 Task: Choose the card "FARMLAND" for your new game.
Action: Mouse moved to (669, 513)
Screenshot: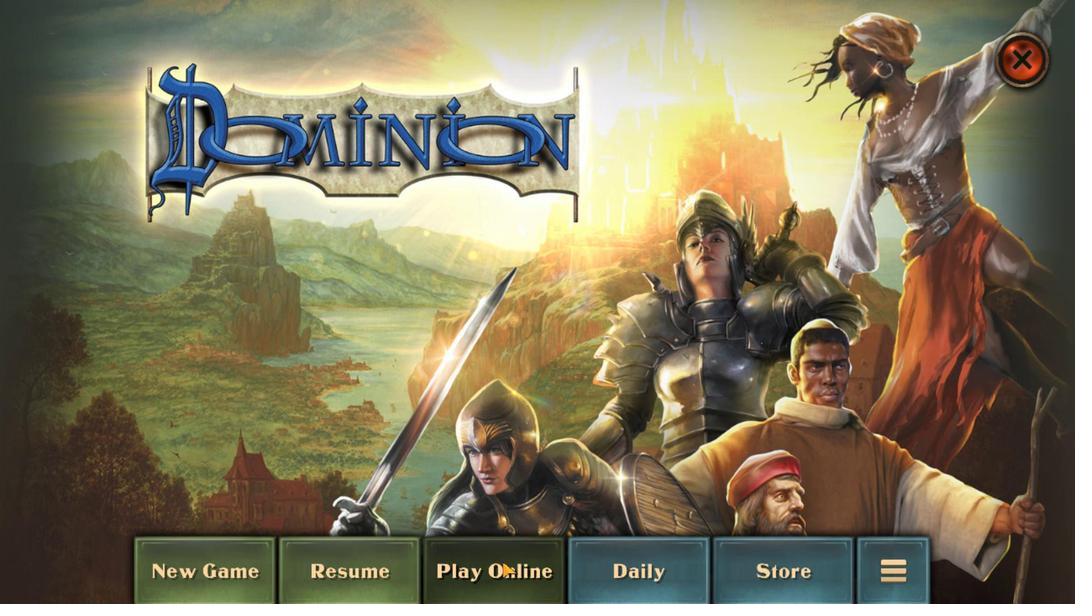 
Action: Mouse pressed left at (669, 513)
Screenshot: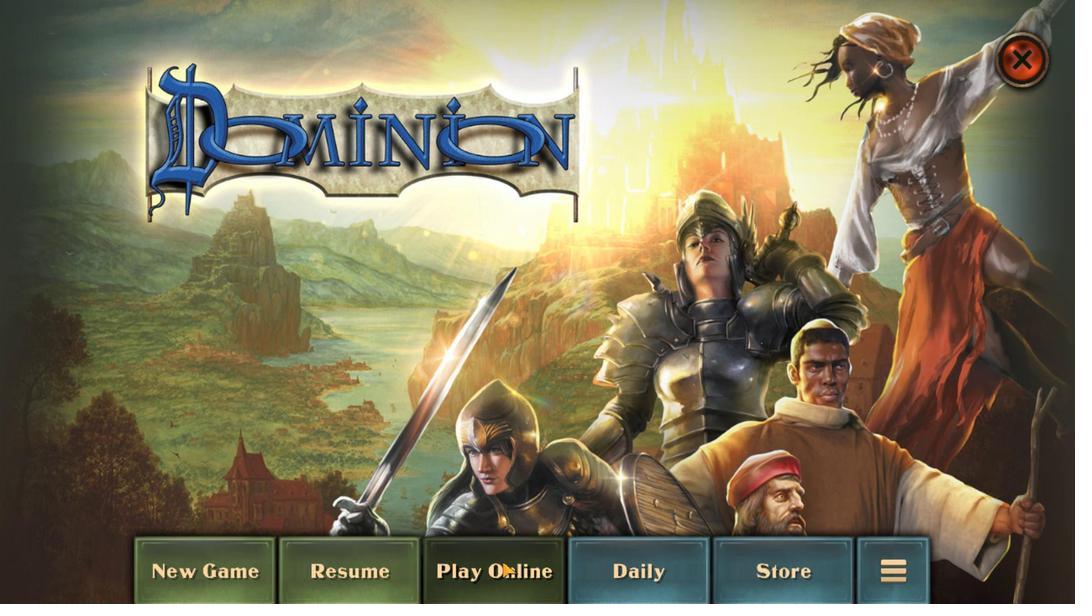 
Action: Mouse moved to (688, 274)
Screenshot: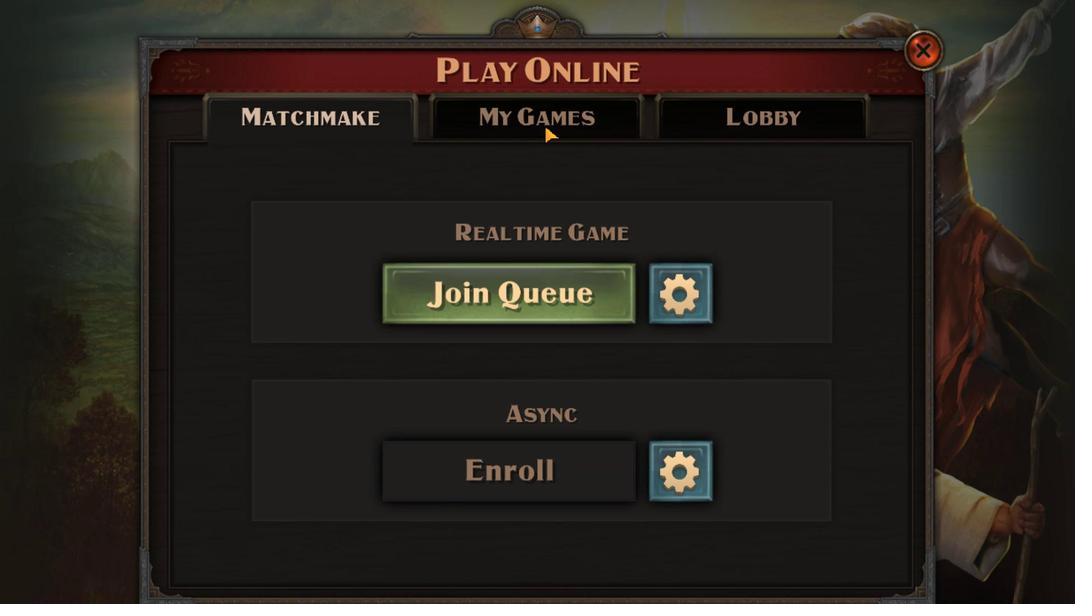 
Action: Mouse pressed left at (688, 274)
Screenshot: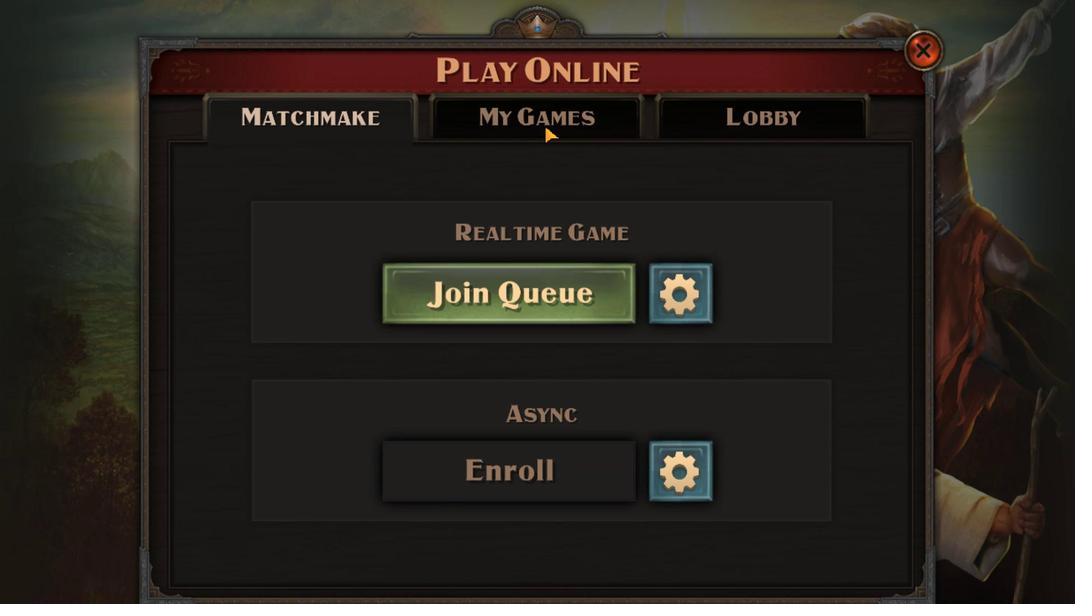 
Action: Mouse moved to (801, 460)
Screenshot: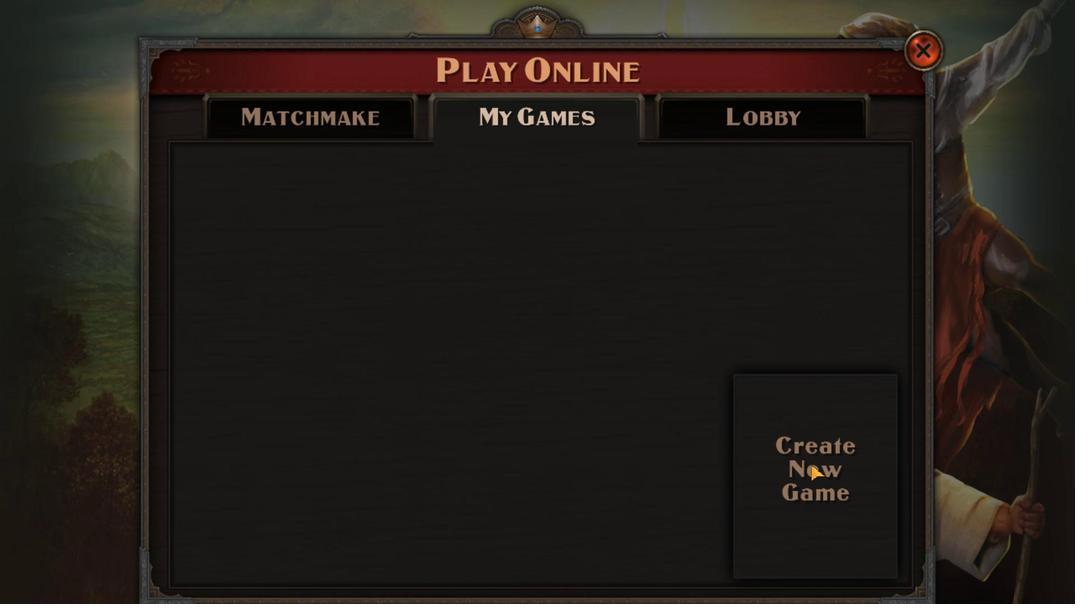 
Action: Mouse pressed left at (801, 460)
Screenshot: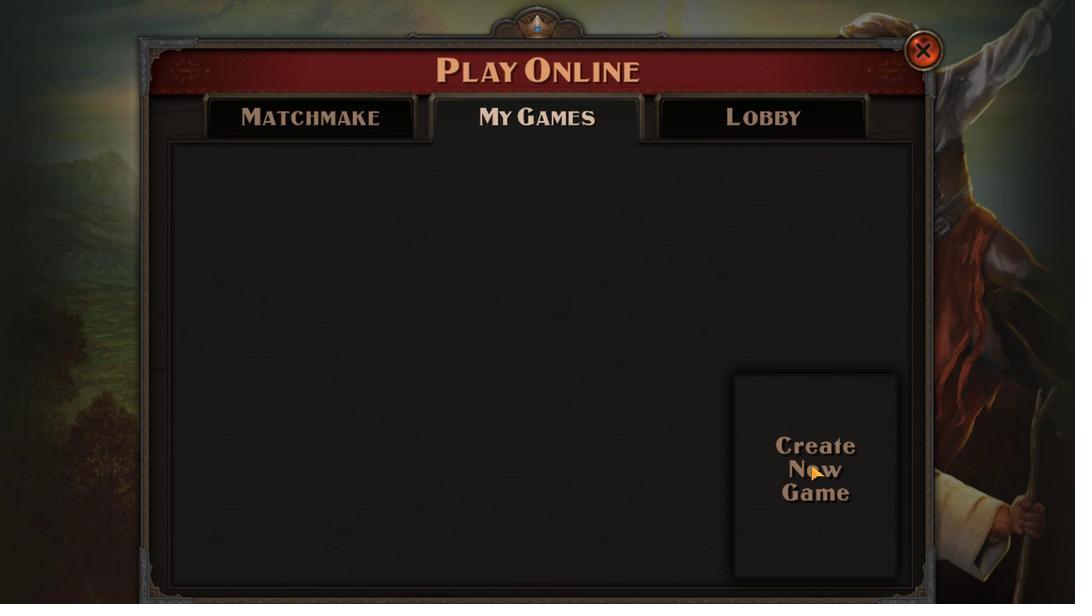 
Action: Mouse moved to (646, 271)
Screenshot: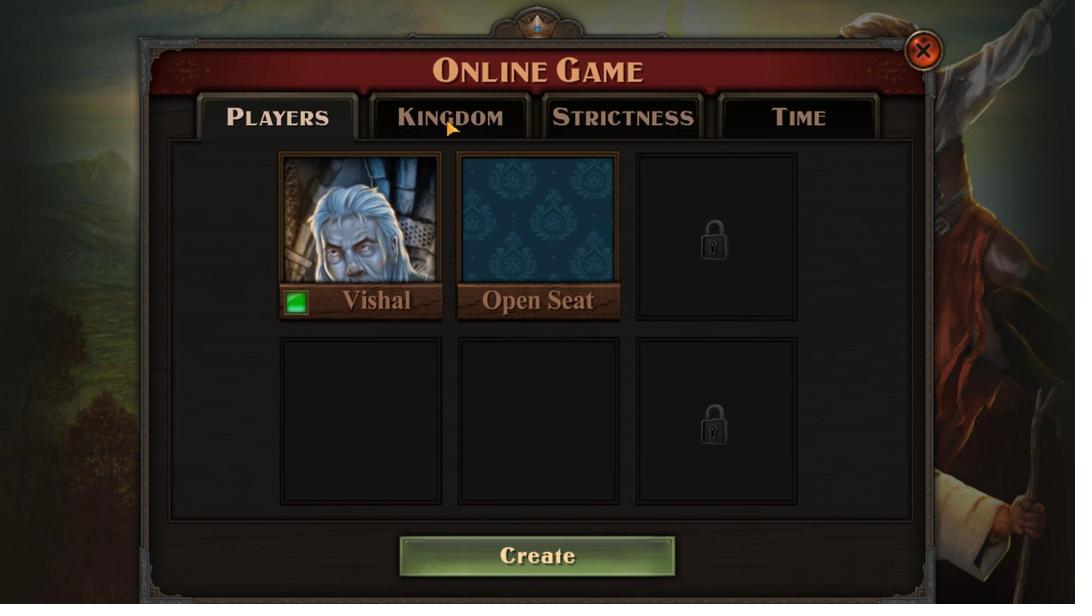 
Action: Mouse pressed left at (646, 271)
Screenshot: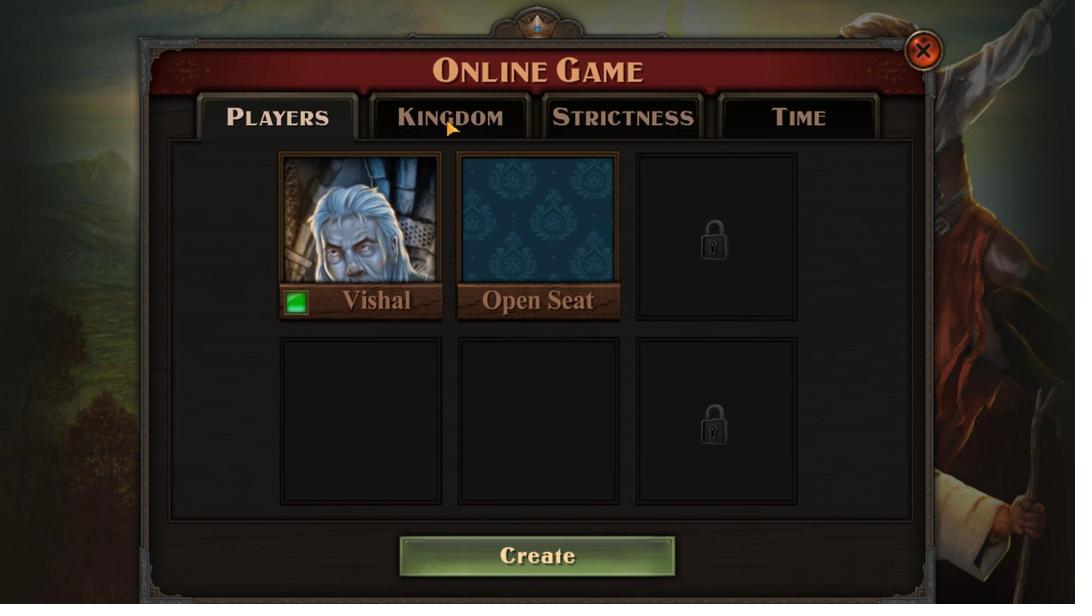 
Action: Mouse moved to (749, 311)
Screenshot: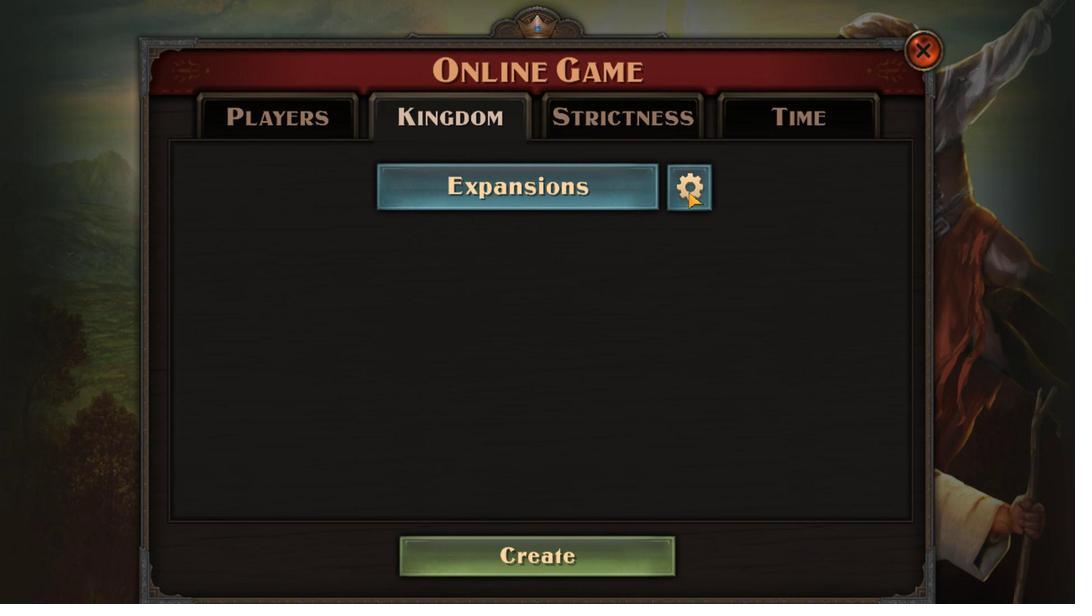 
Action: Mouse pressed left at (749, 311)
Screenshot: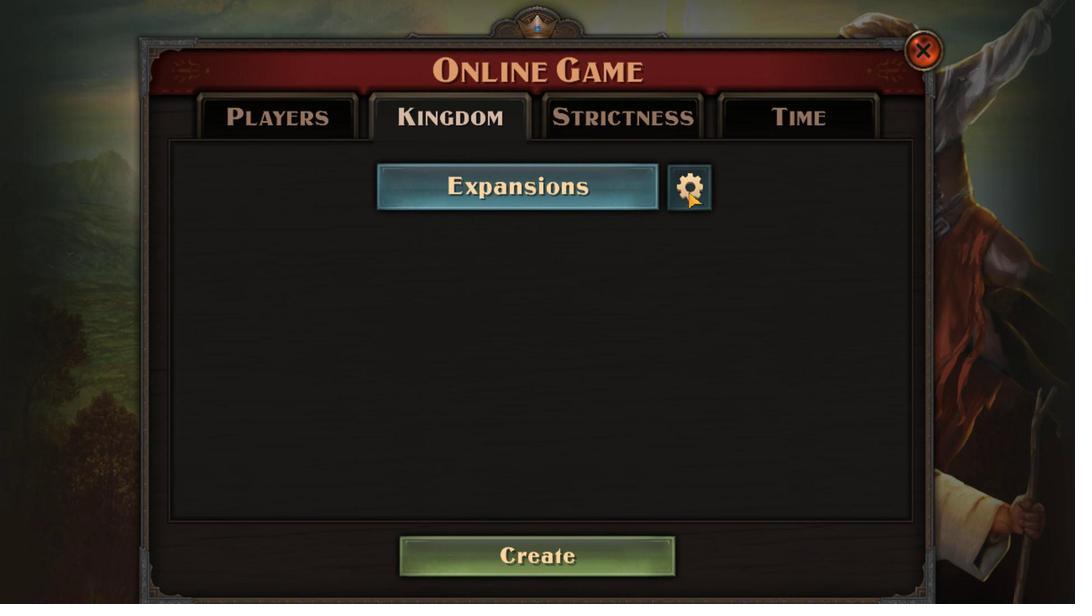 
Action: Mouse moved to (740, 314)
Screenshot: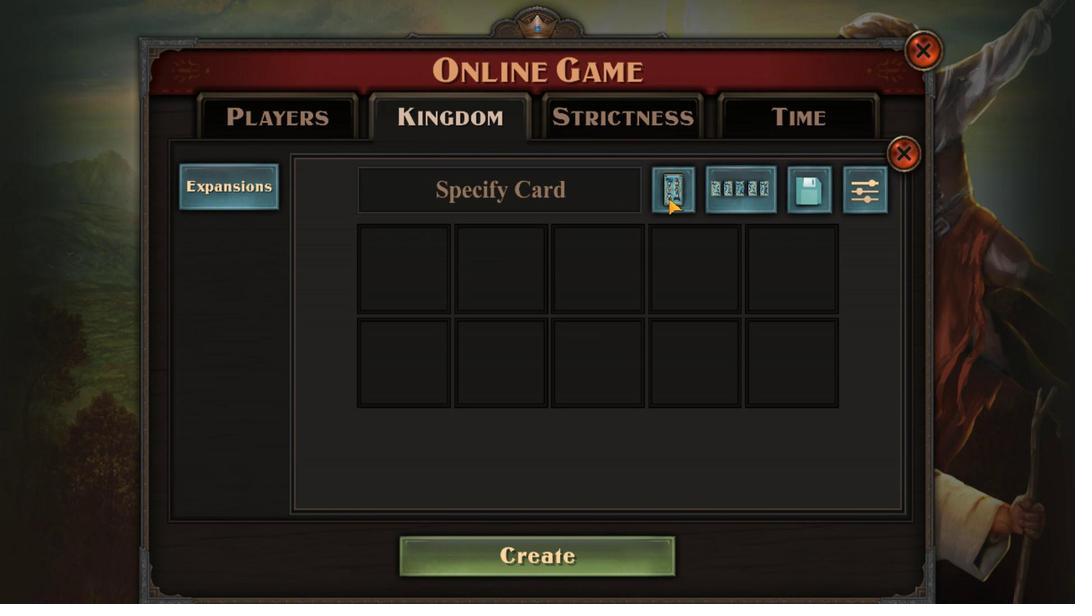 
Action: Mouse pressed left at (740, 314)
Screenshot: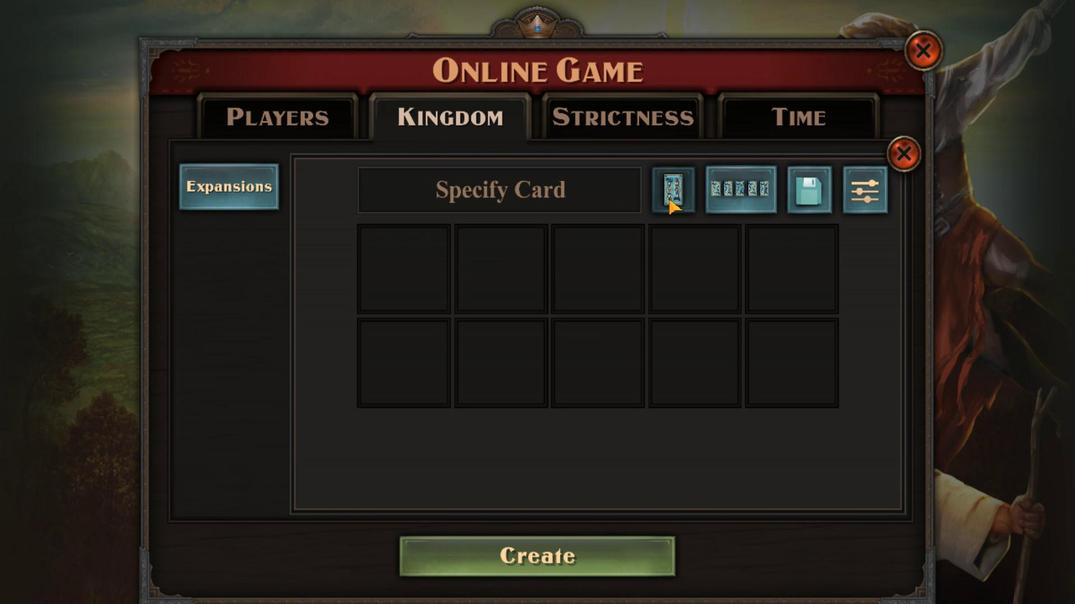 
Action: Mouse moved to (545, 364)
Screenshot: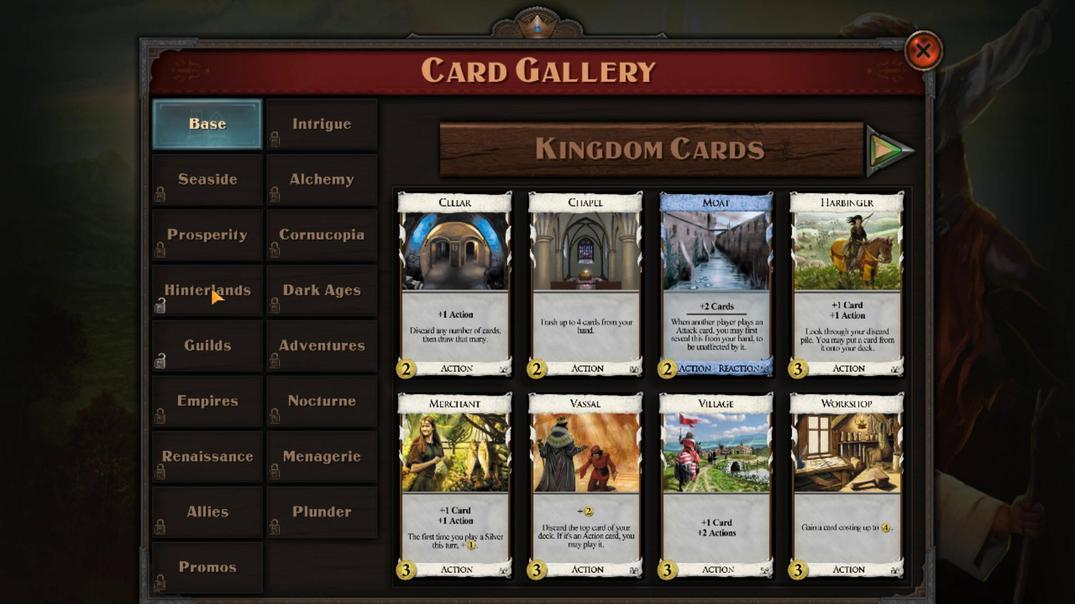
Action: Mouse pressed left at (545, 364)
Screenshot: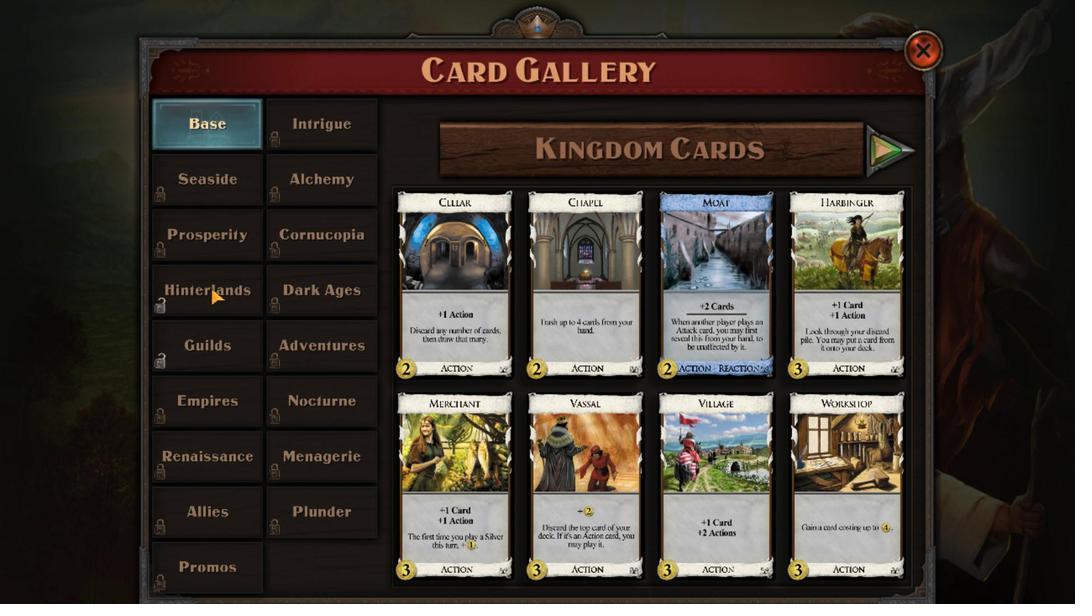 
Action: Mouse moved to (837, 288)
Screenshot: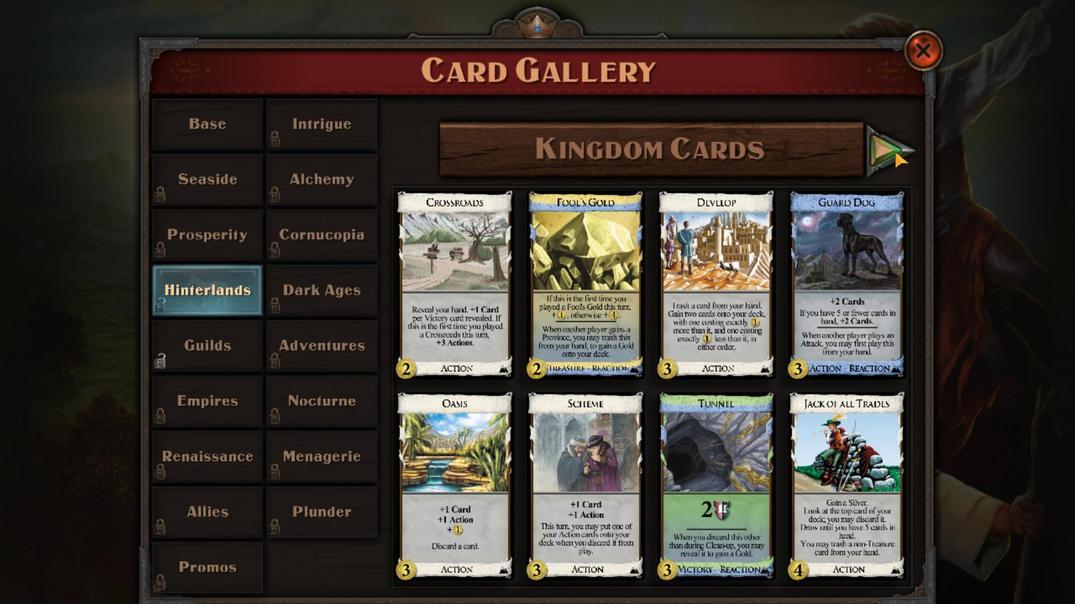 
Action: Mouse pressed left at (837, 288)
Screenshot: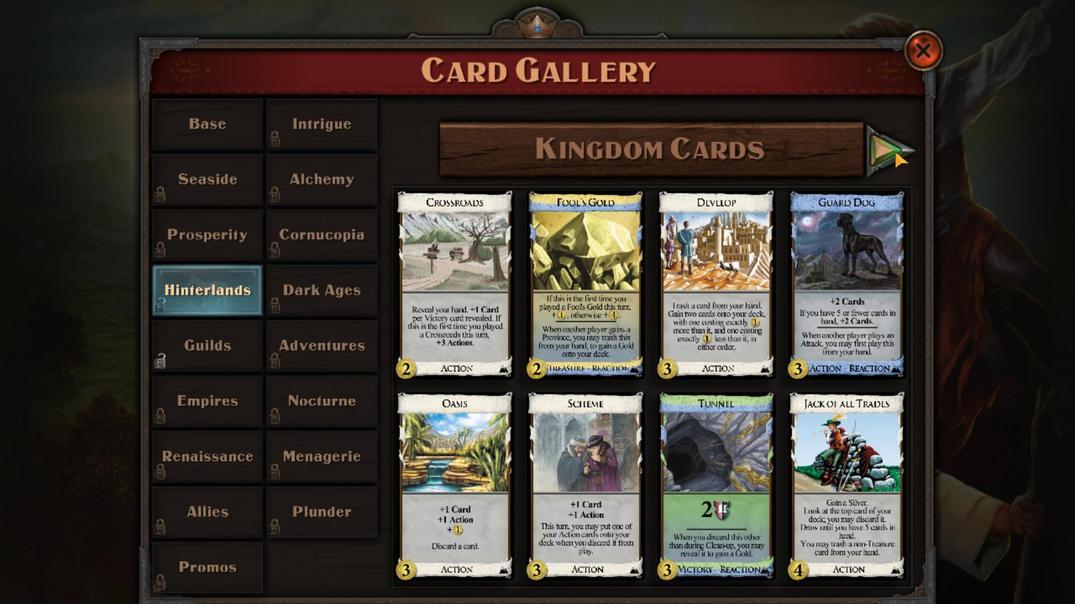 
Action: Mouse pressed left at (837, 288)
Screenshot: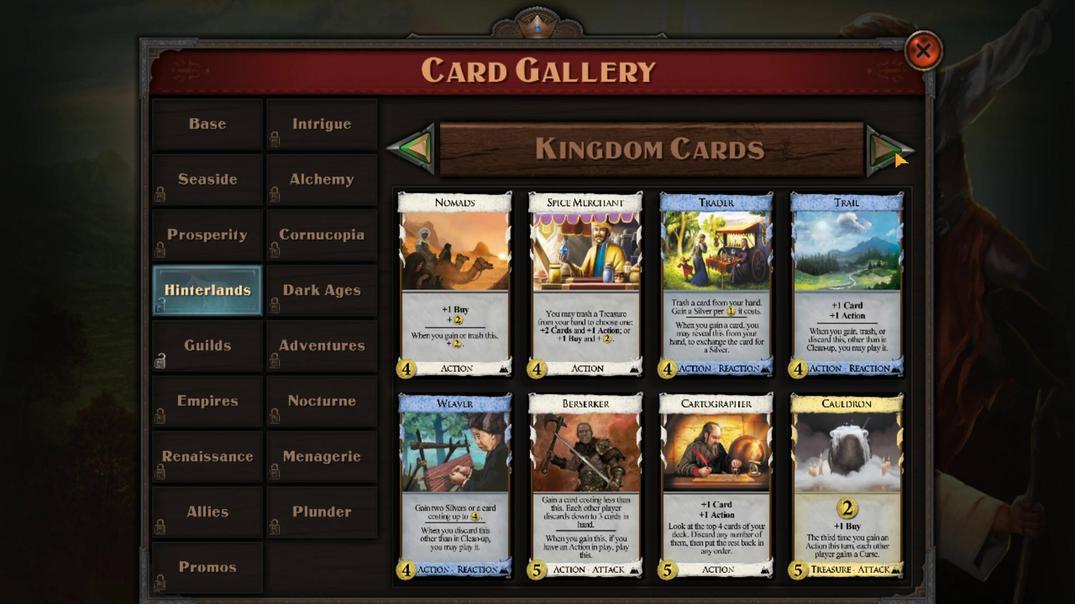 
Action: Mouse pressed left at (837, 288)
Screenshot: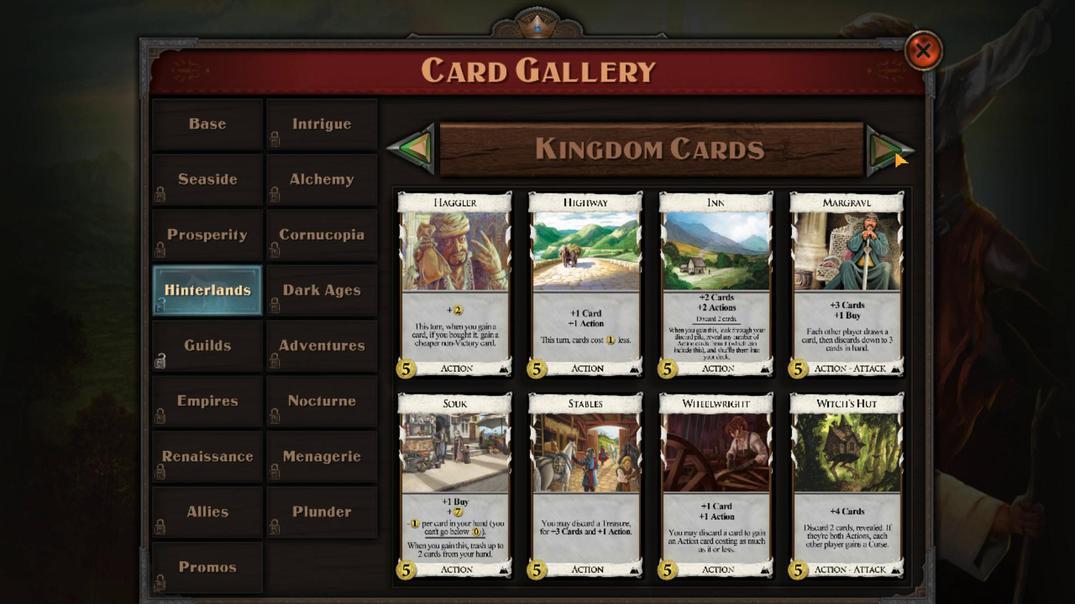 
Action: Mouse moved to (704, 347)
Screenshot: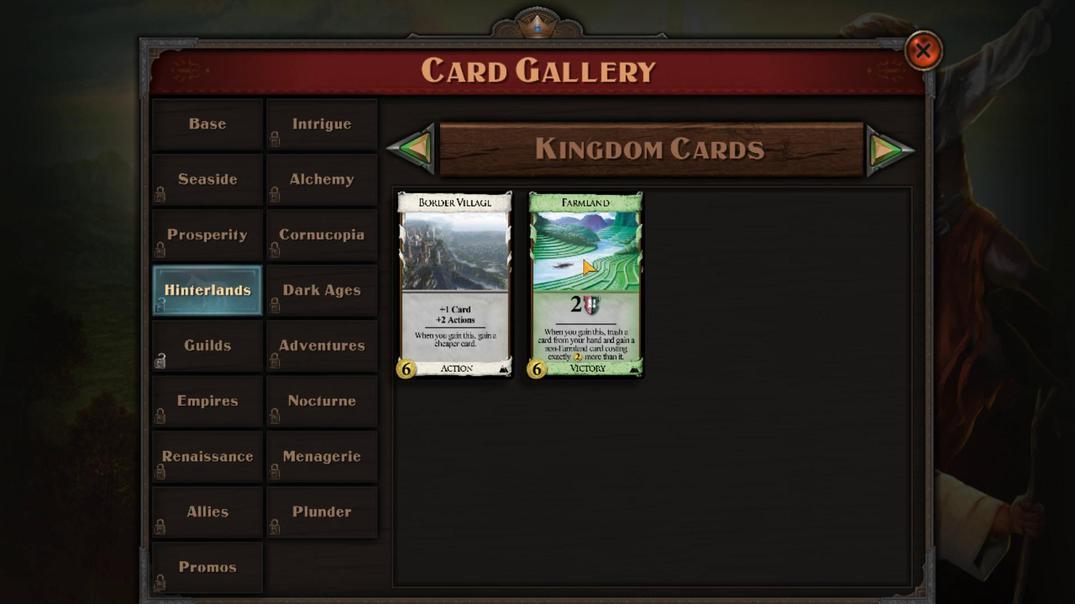 
Action: Mouse pressed left at (704, 347)
Screenshot: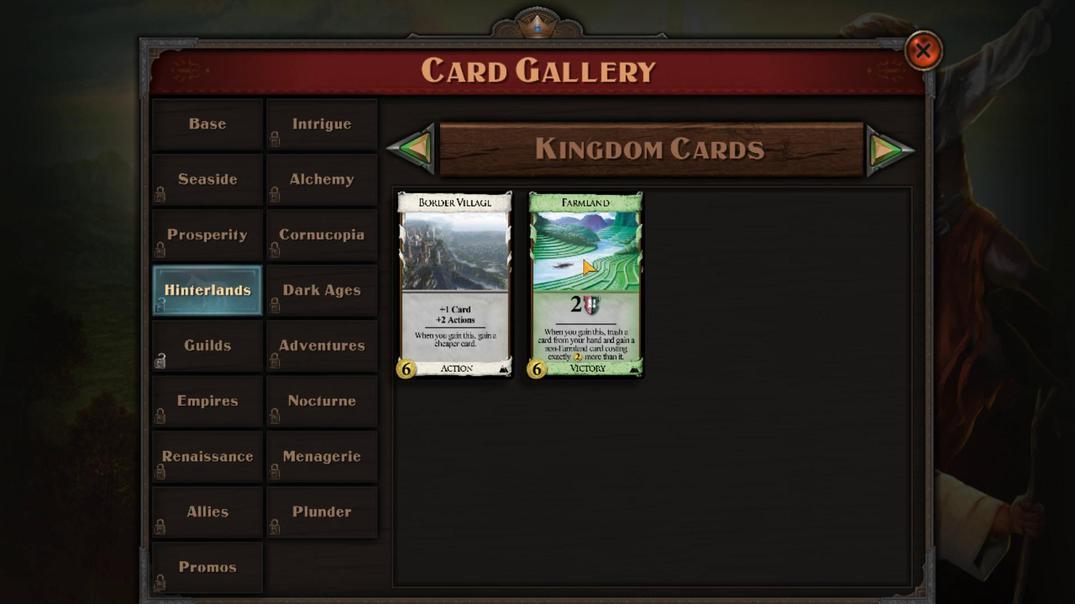 
